 Task: Search one way flight ticket for 3 adults, 3 children in premium economy from Pellston: Pellston Regional/emmet County Airport to Gillette: Gillette Campbell County Airport on 5-1-2023. Choice of flights is Spirit. Number of bags: 1 carry on bag. Price is upto 74000. Outbound departure time preference is 15:30.
Action: Mouse moved to (291, 401)
Screenshot: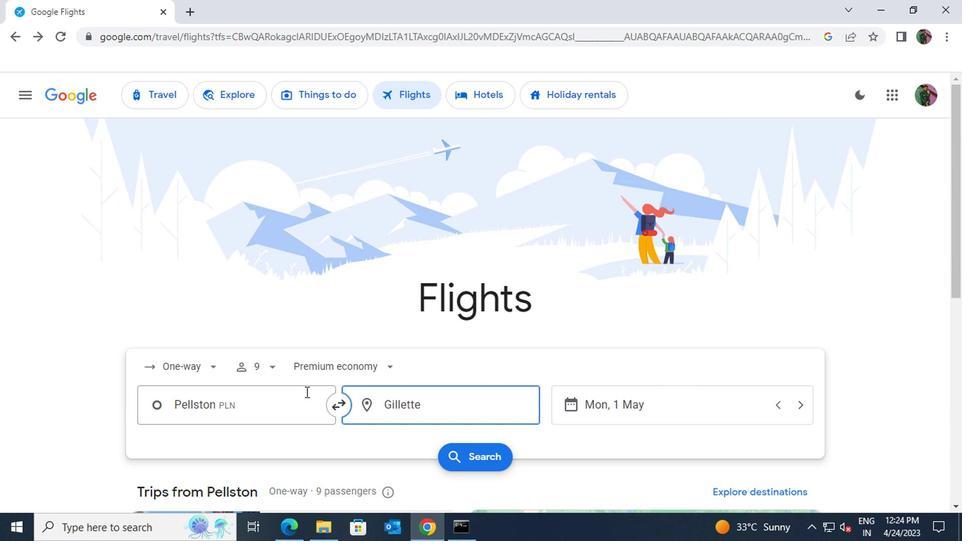 
Action: Mouse pressed left at (291, 401)
Screenshot: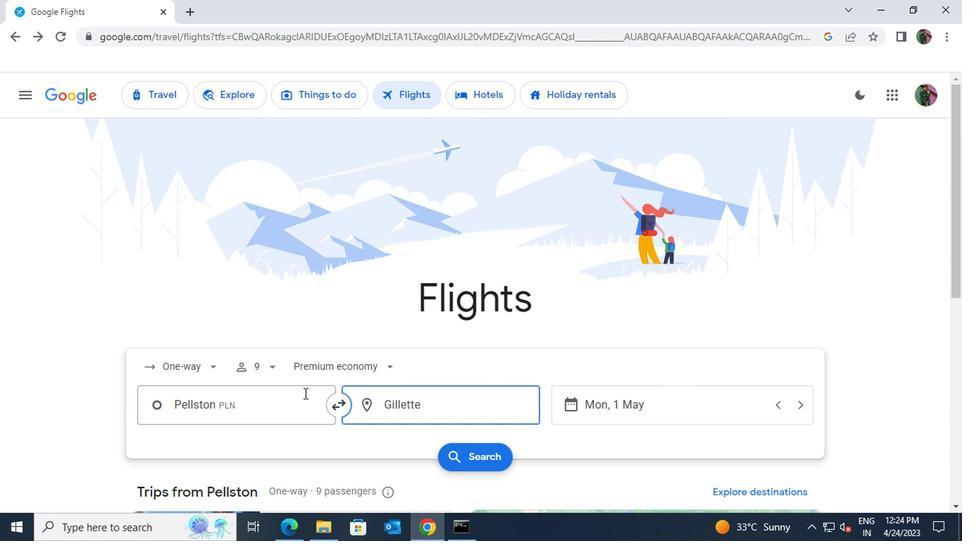 
Action: Key pressed pellston
Screenshot: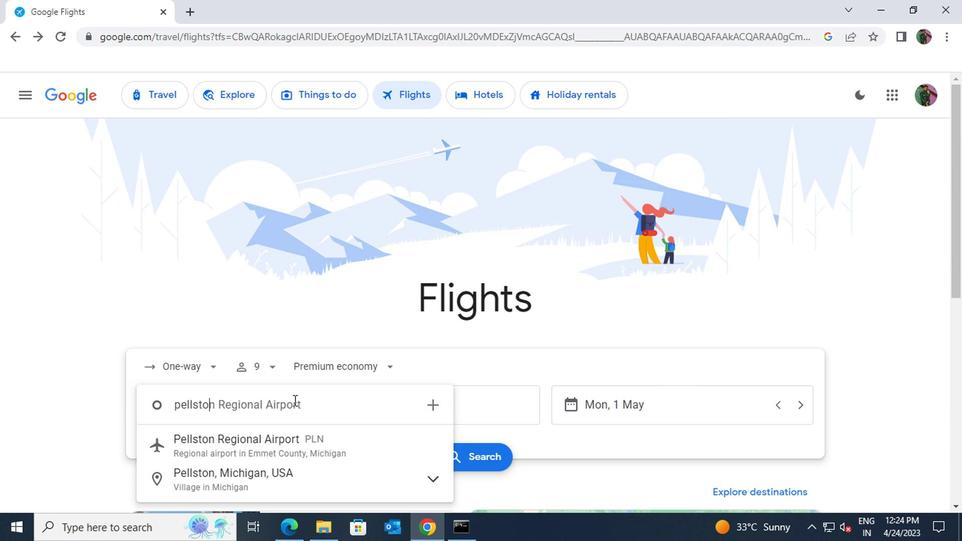 
Action: Mouse moved to (329, 455)
Screenshot: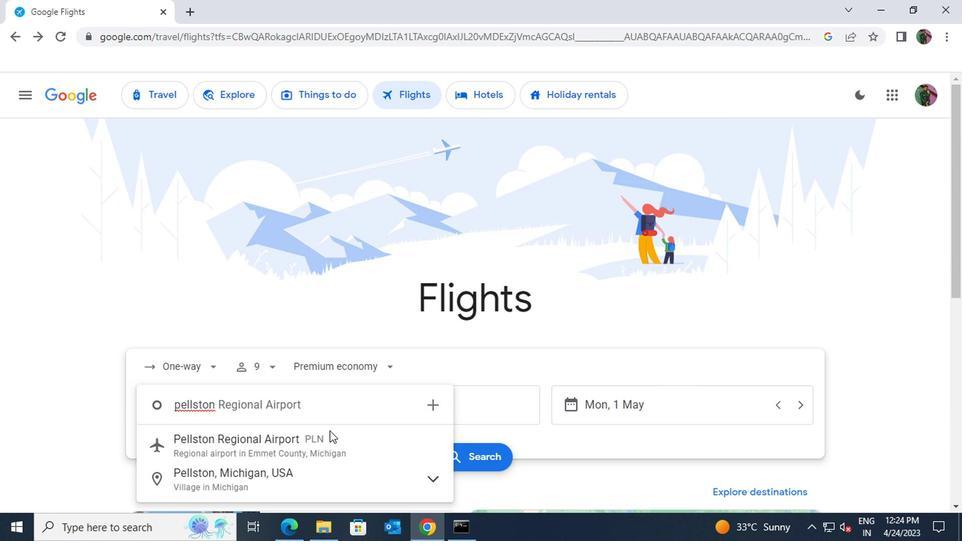 
Action: Mouse pressed left at (329, 455)
Screenshot: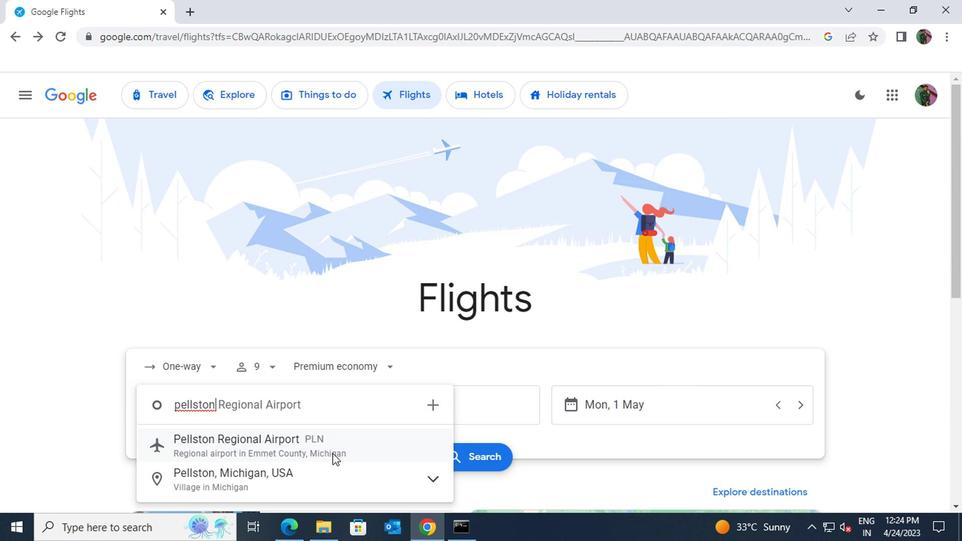 
Action: Mouse moved to (422, 409)
Screenshot: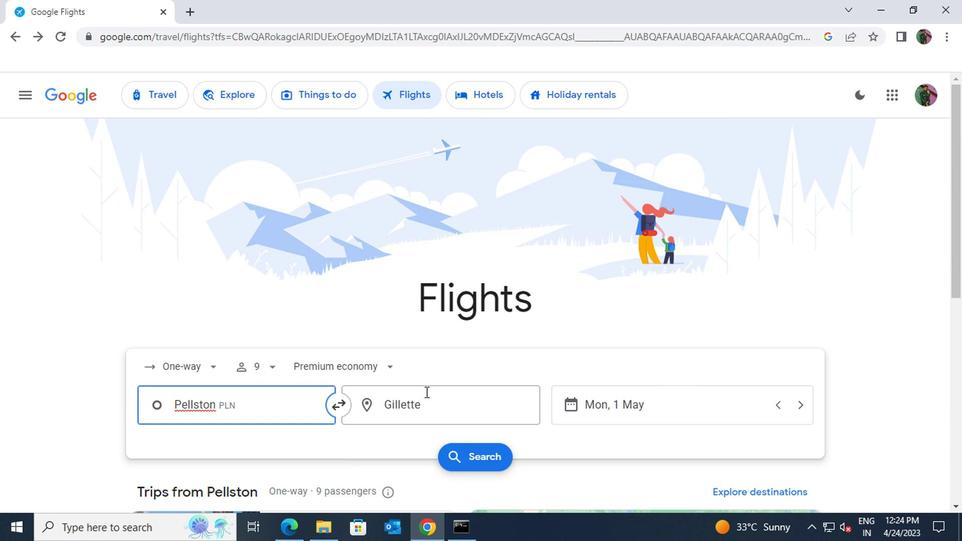 
Action: Mouse pressed left at (422, 409)
Screenshot: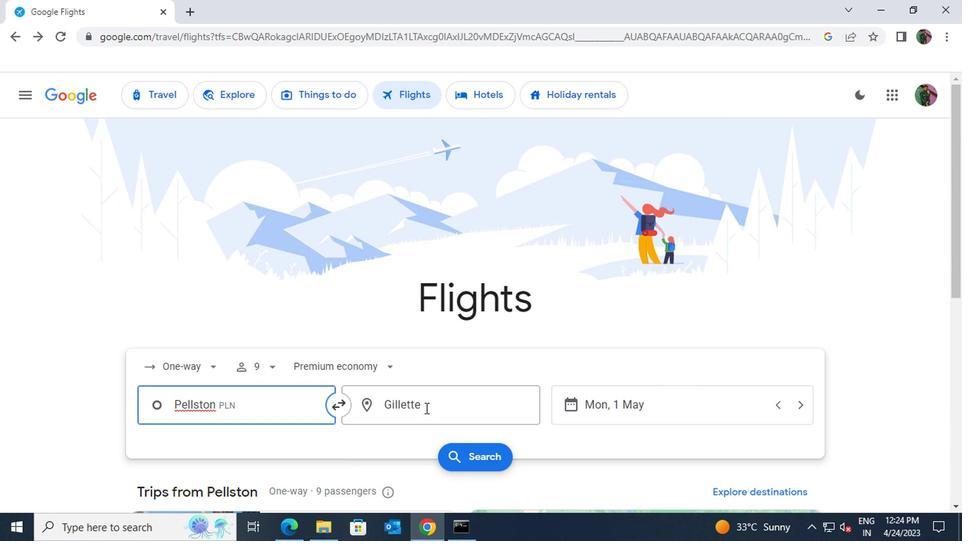 
Action: Key pressed gillete
Screenshot: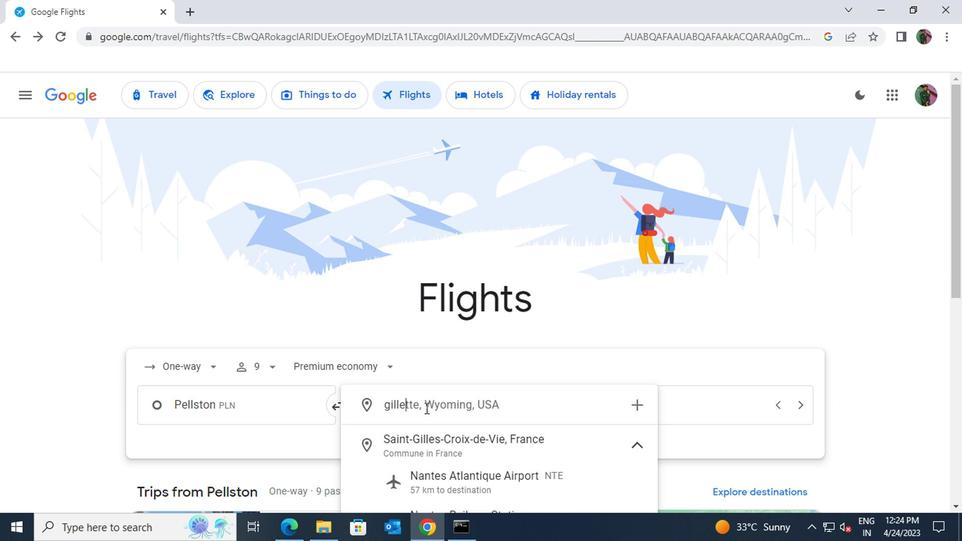 
Action: Mouse moved to (431, 447)
Screenshot: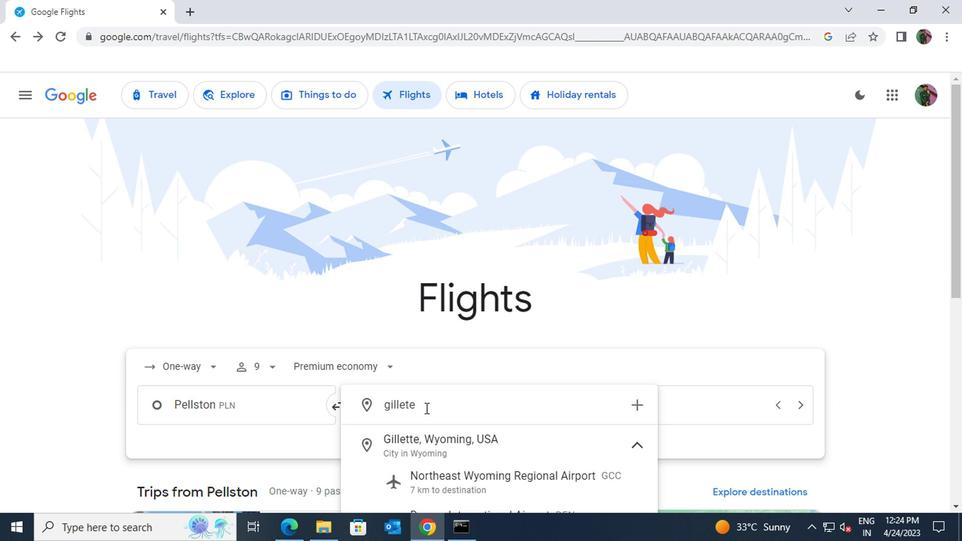 
Action: Mouse pressed left at (431, 447)
Screenshot: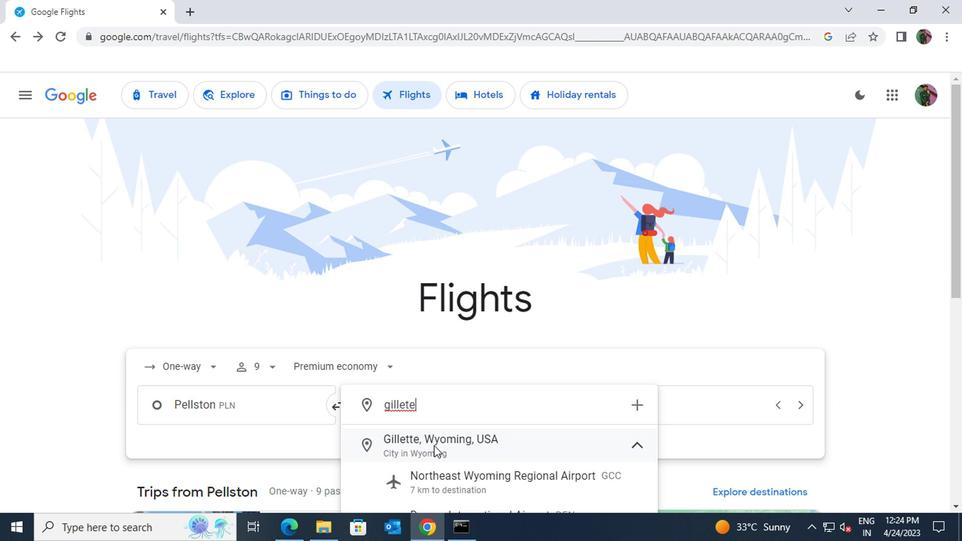 
Action: Mouse moved to (272, 366)
Screenshot: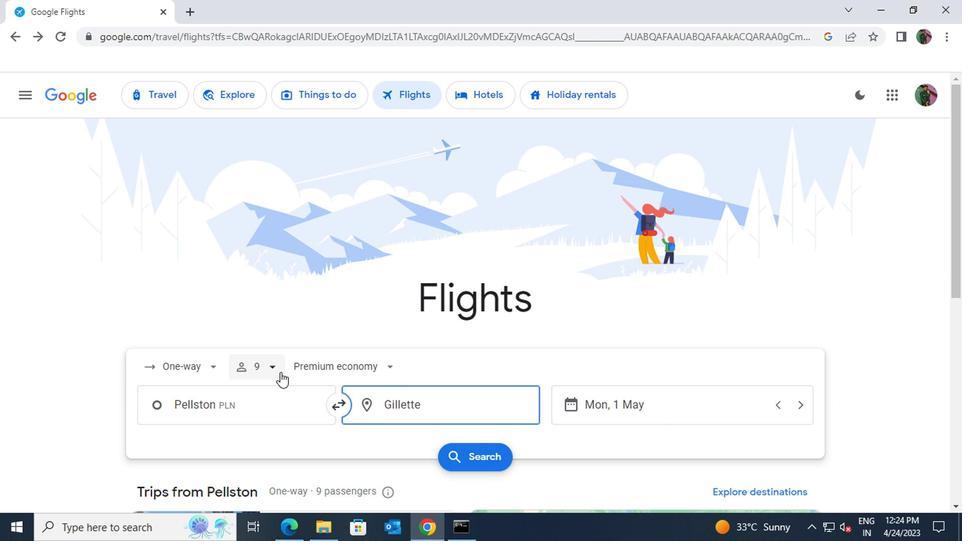 
Action: Mouse pressed left at (272, 366)
Screenshot: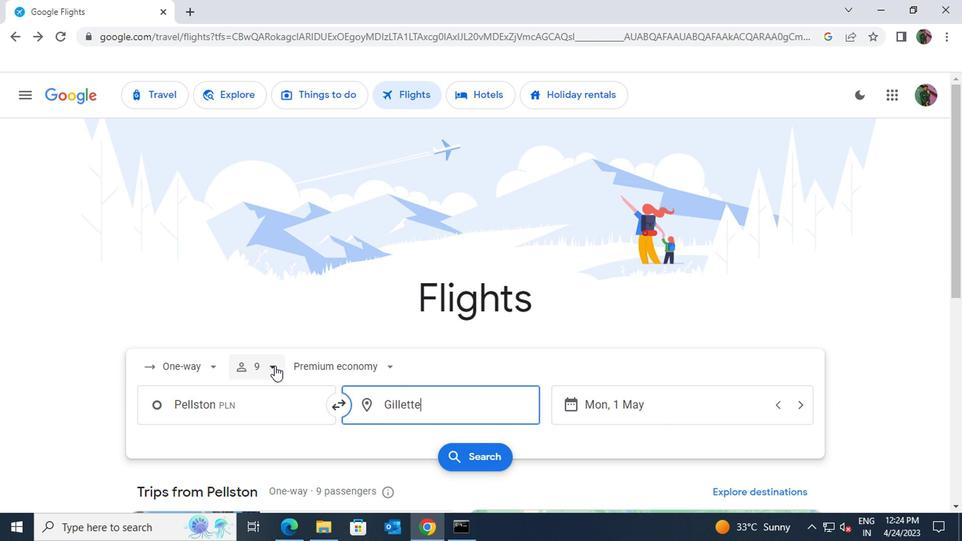 
Action: Mouse moved to (316, 404)
Screenshot: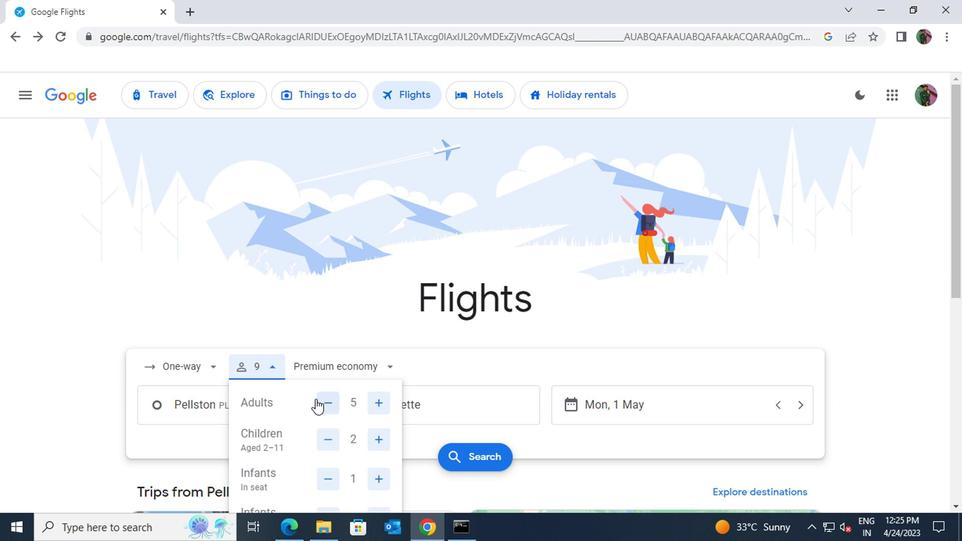
Action: Mouse pressed left at (316, 404)
Screenshot: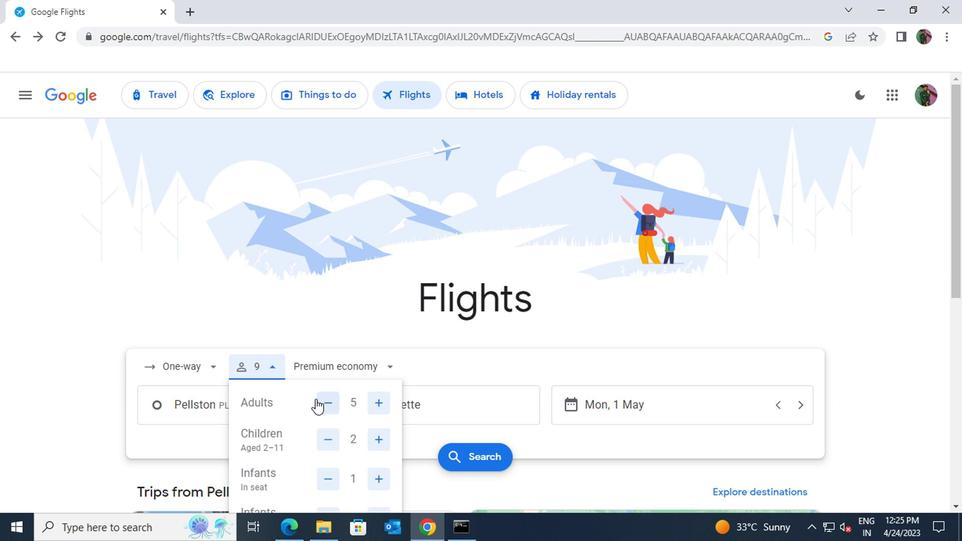
Action: Mouse moved to (318, 406)
Screenshot: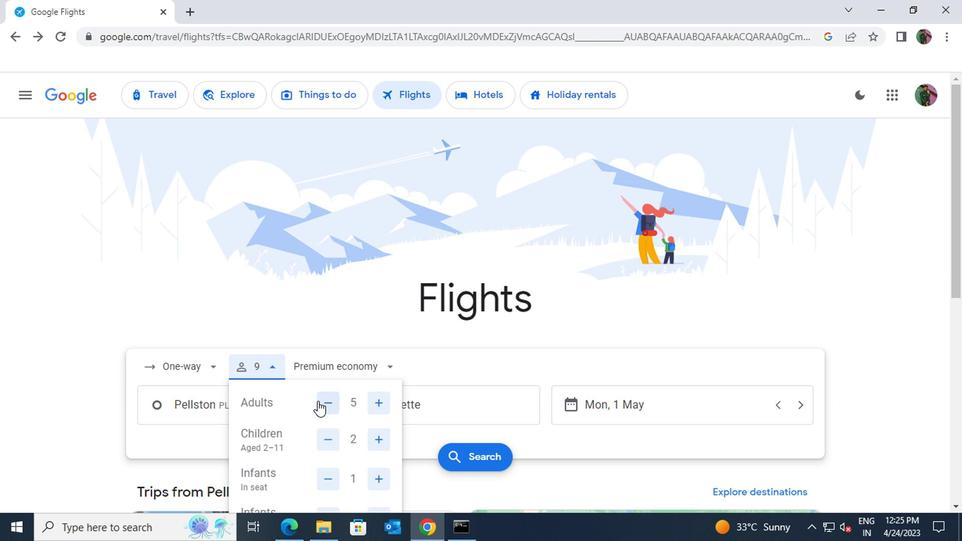
Action: Mouse pressed left at (318, 406)
Screenshot: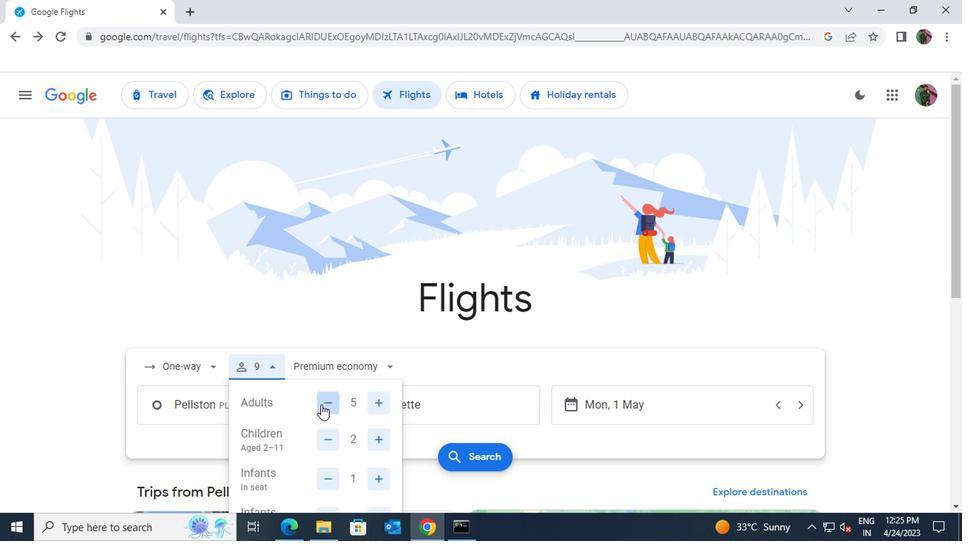 
Action: Mouse moved to (379, 435)
Screenshot: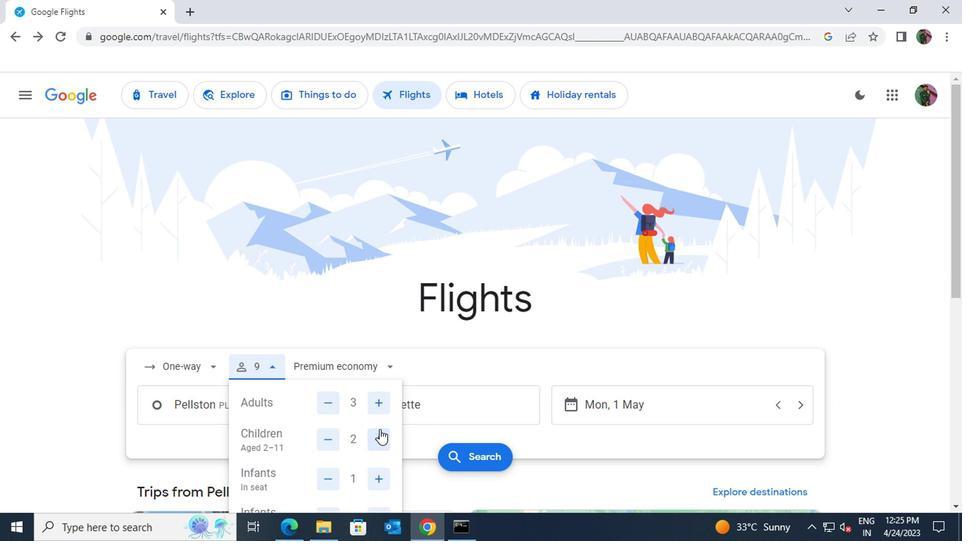
Action: Mouse pressed left at (379, 435)
Screenshot: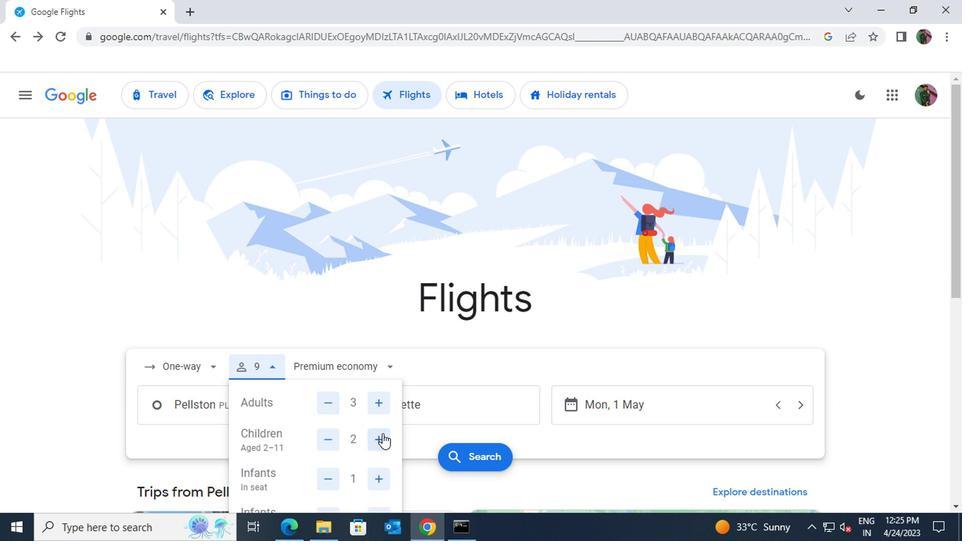 
Action: Mouse scrolled (379, 435) with delta (0, 0)
Screenshot: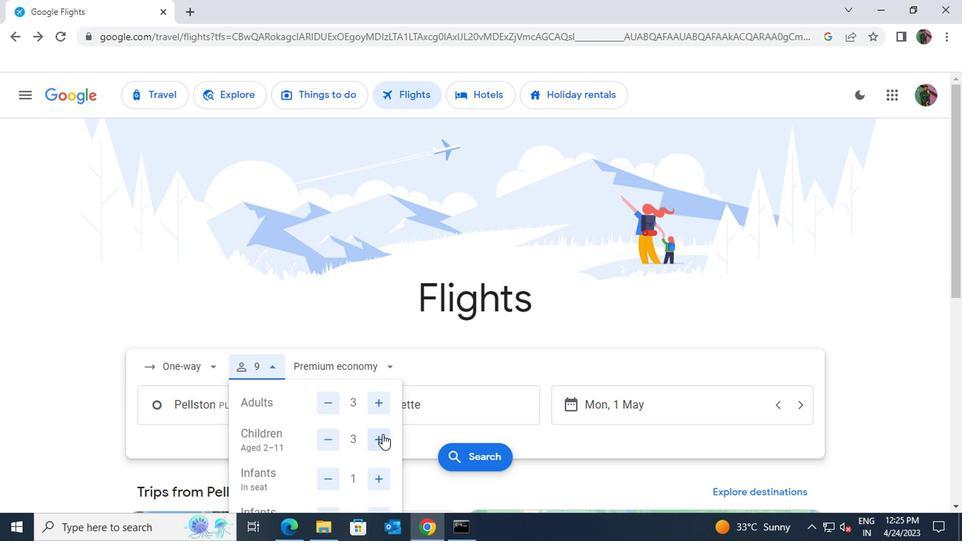 
Action: Mouse moved to (328, 406)
Screenshot: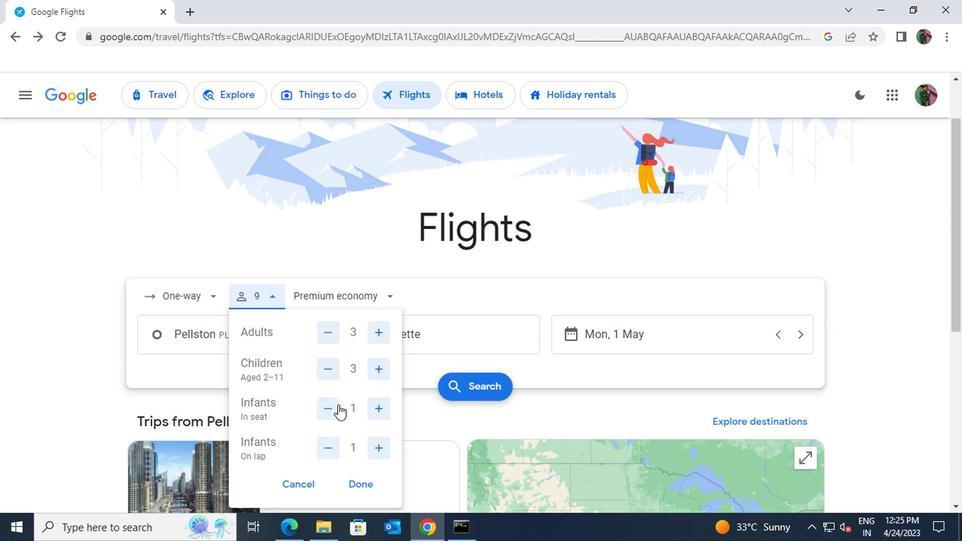 
Action: Mouse pressed left at (328, 406)
Screenshot: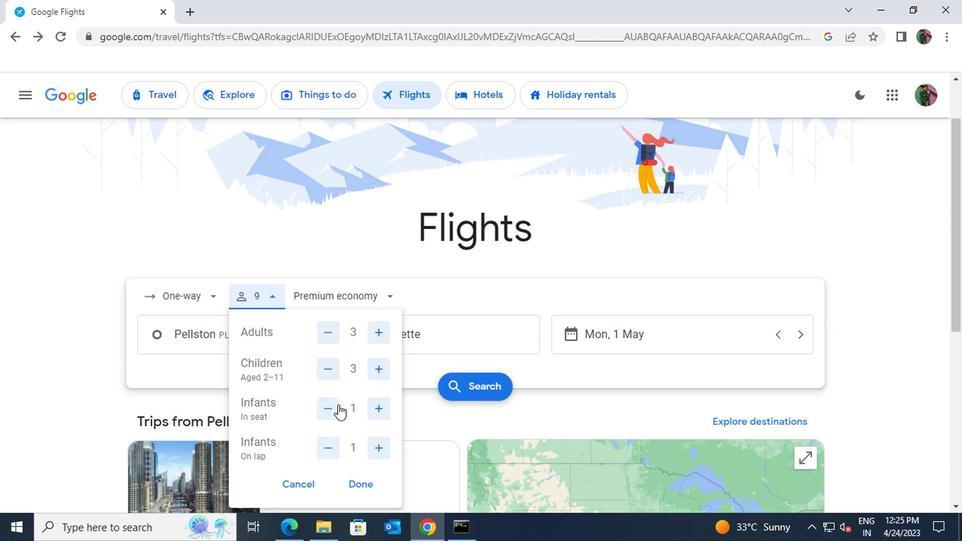 
Action: Mouse moved to (321, 445)
Screenshot: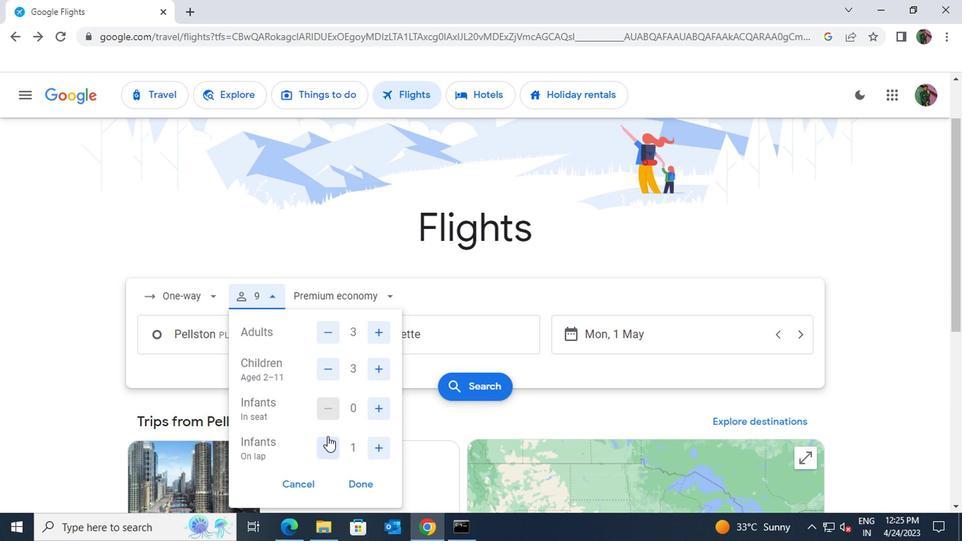
Action: Mouse pressed left at (321, 445)
Screenshot: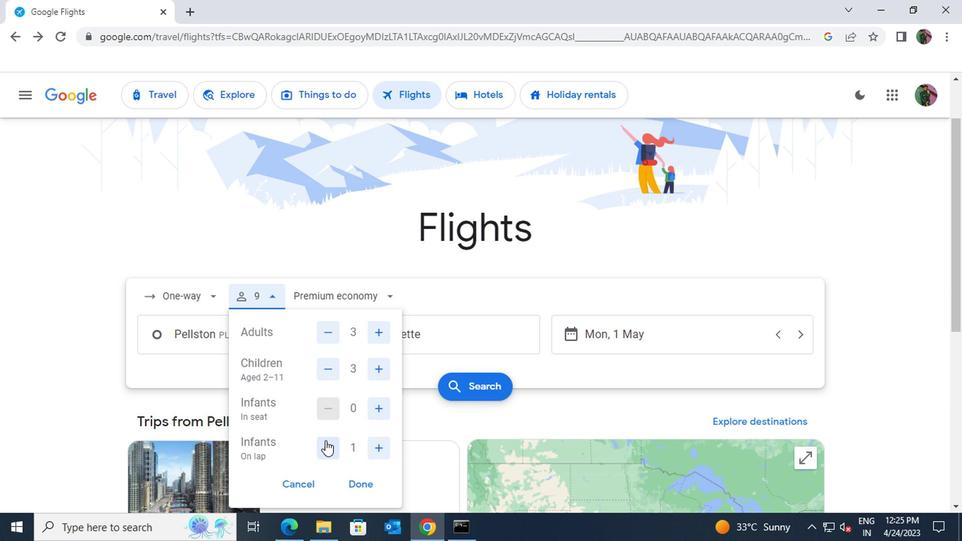 
Action: Mouse moved to (345, 488)
Screenshot: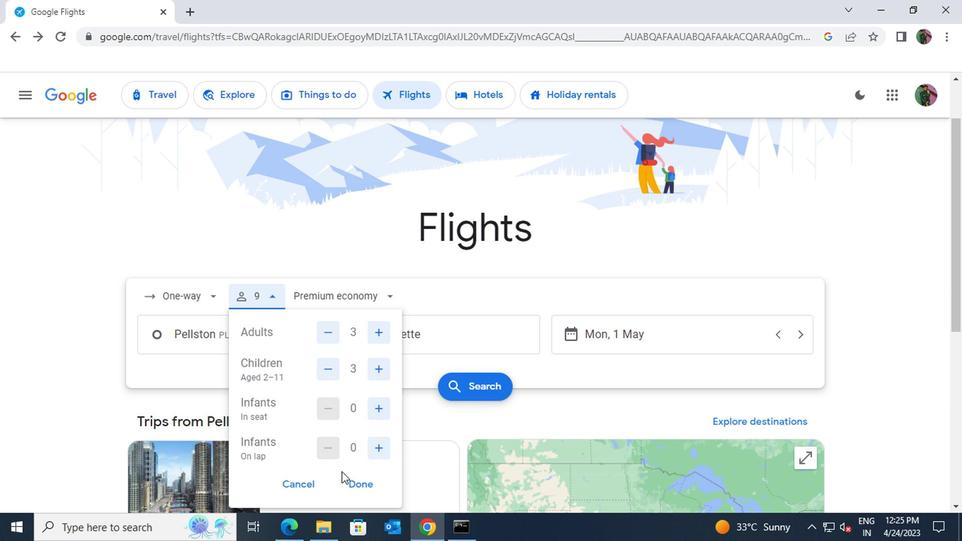 
Action: Mouse pressed left at (345, 488)
Screenshot: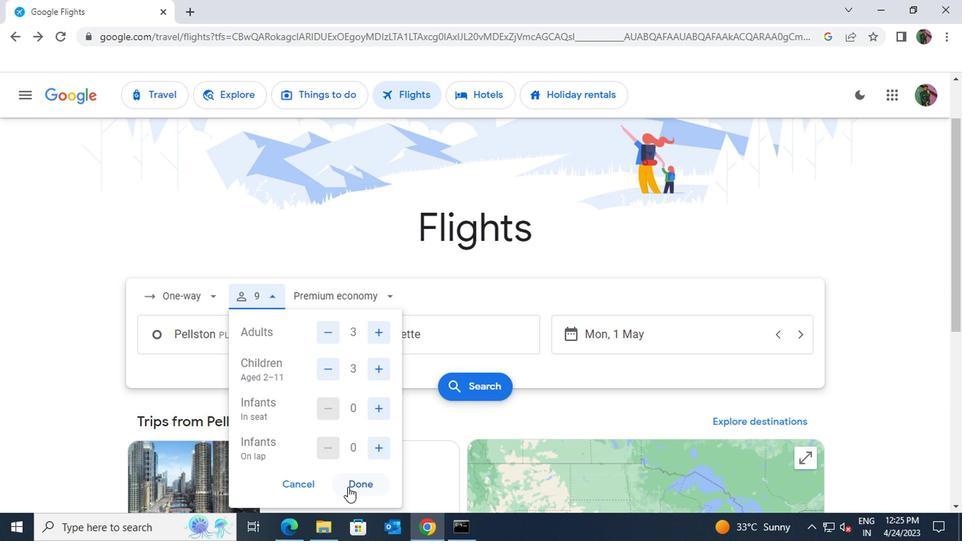
Action: Mouse moved to (384, 296)
Screenshot: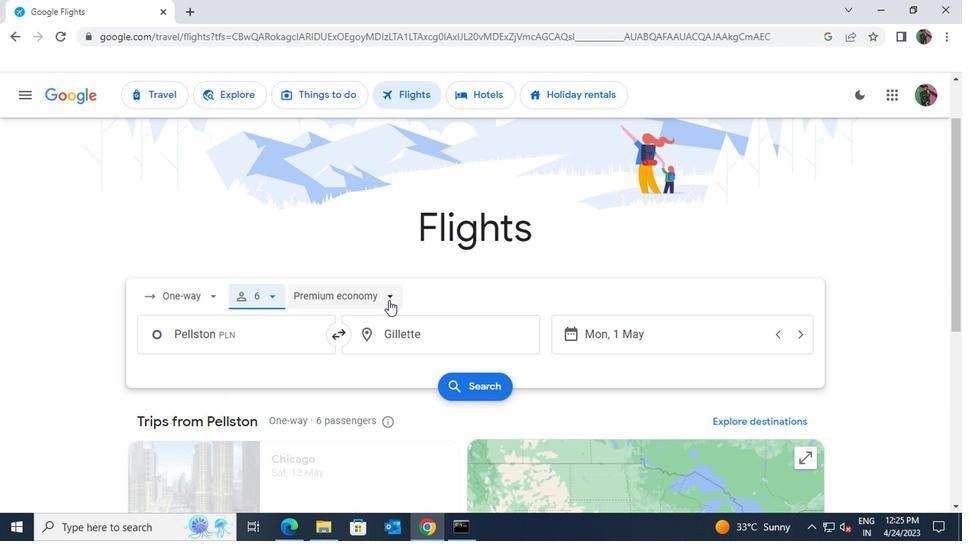 
Action: Mouse pressed left at (384, 296)
Screenshot: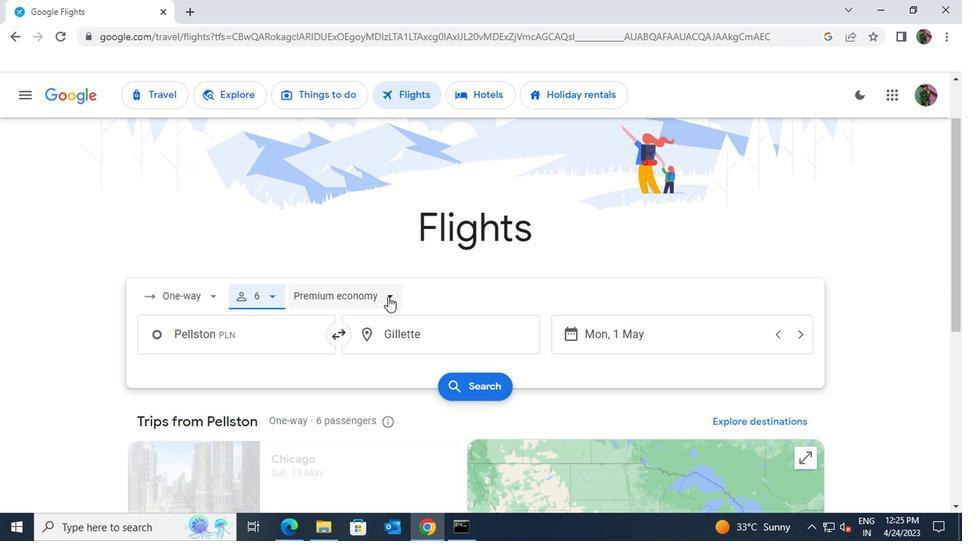 
Action: Mouse moved to (368, 361)
Screenshot: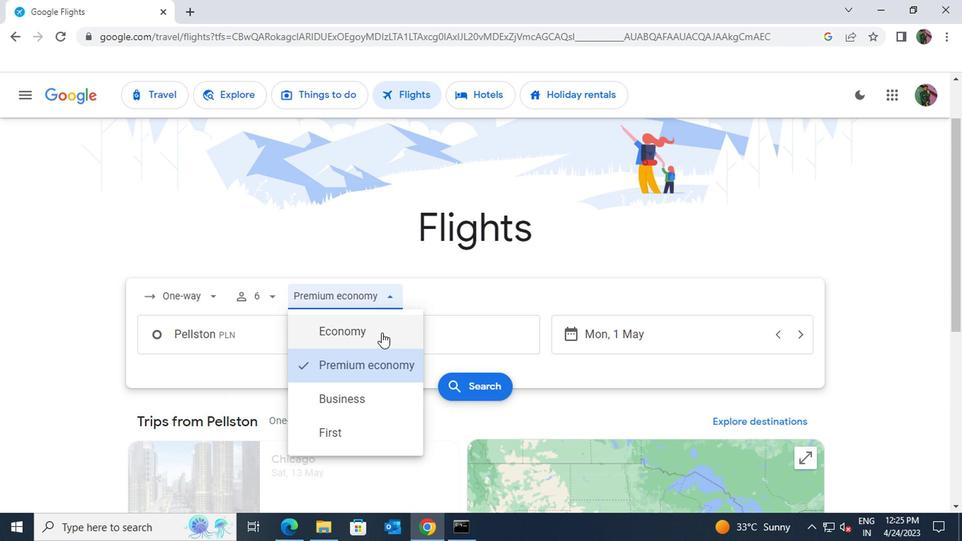 
Action: Mouse pressed left at (368, 361)
Screenshot: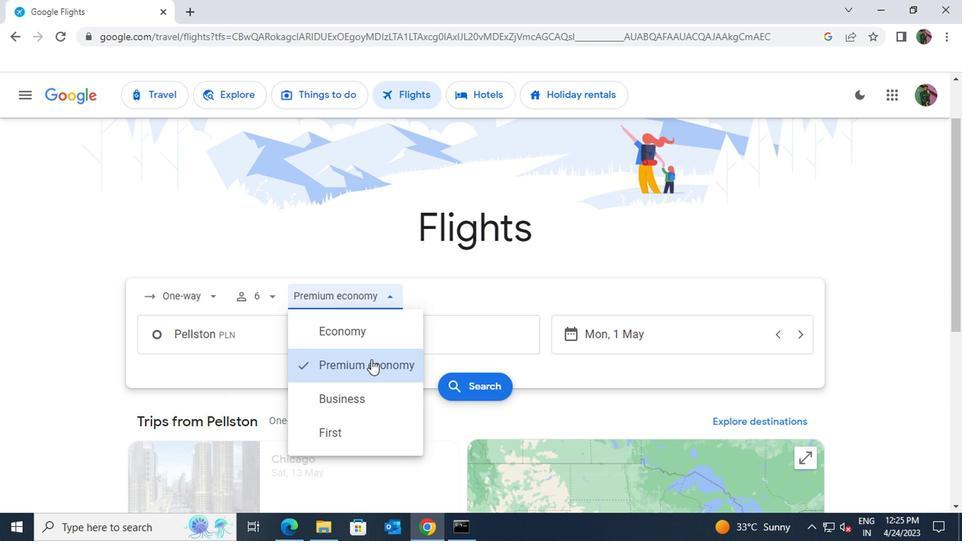 
Action: Mouse moved to (572, 331)
Screenshot: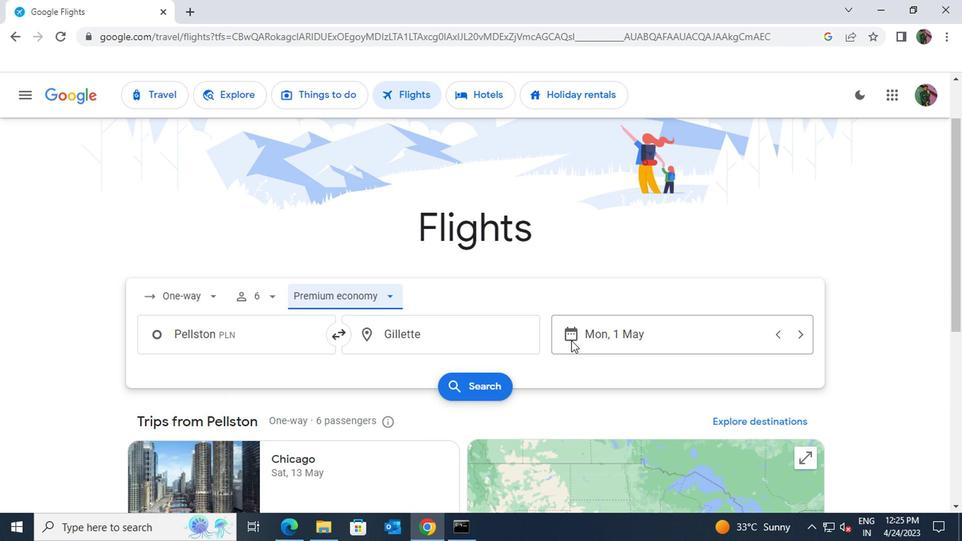 
Action: Mouse pressed left at (572, 331)
Screenshot: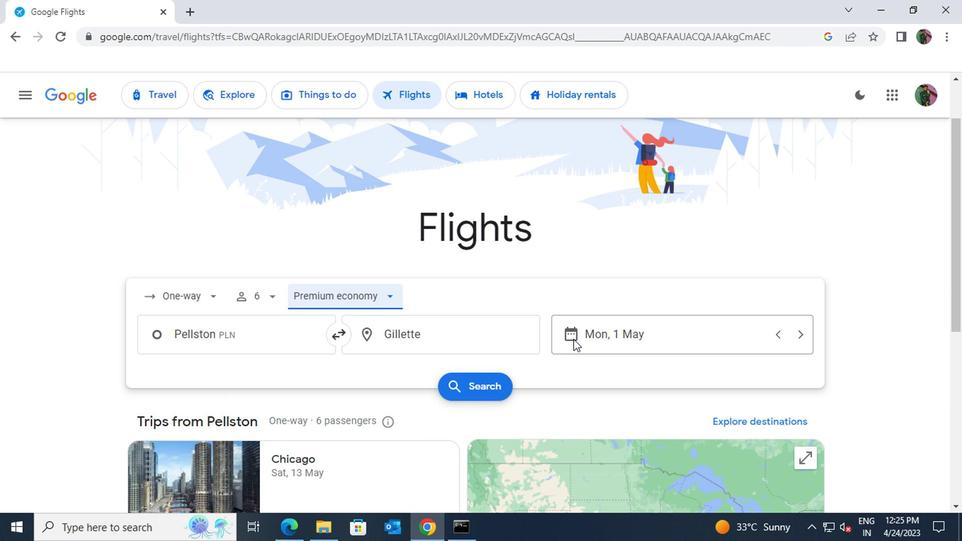 
Action: Mouse moved to (612, 257)
Screenshot: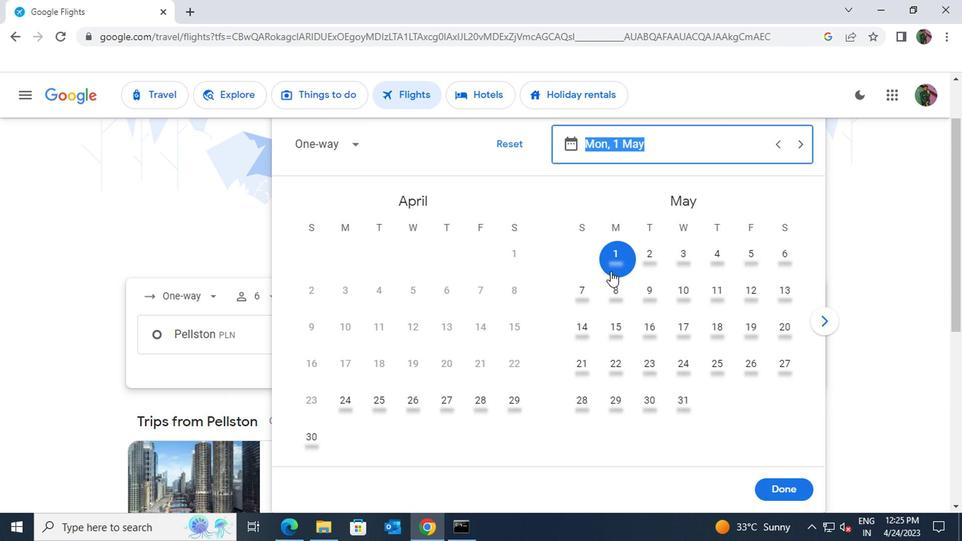 
Action: Mouse pressed left at (612, 257)
Screenshot: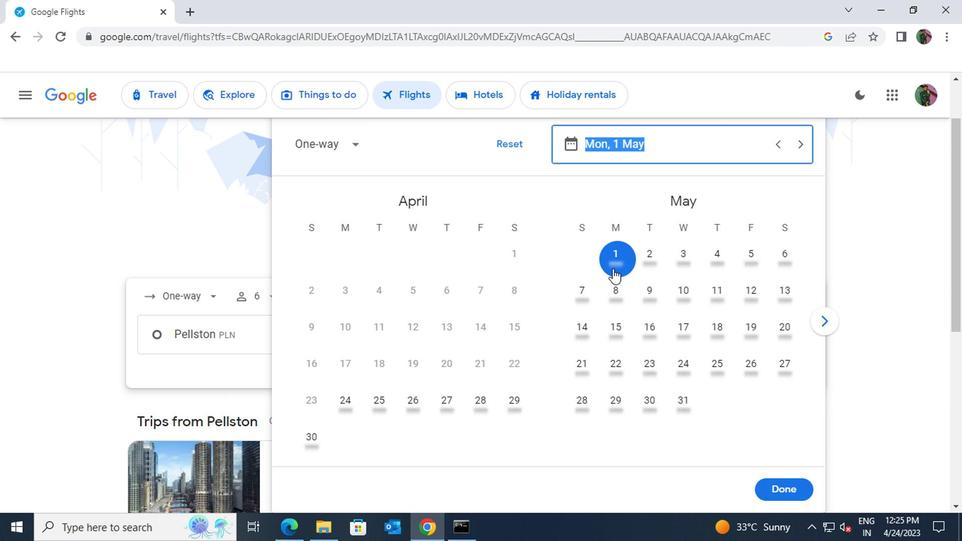 
Action: Mouse moved to (764, 481)
Screenshot: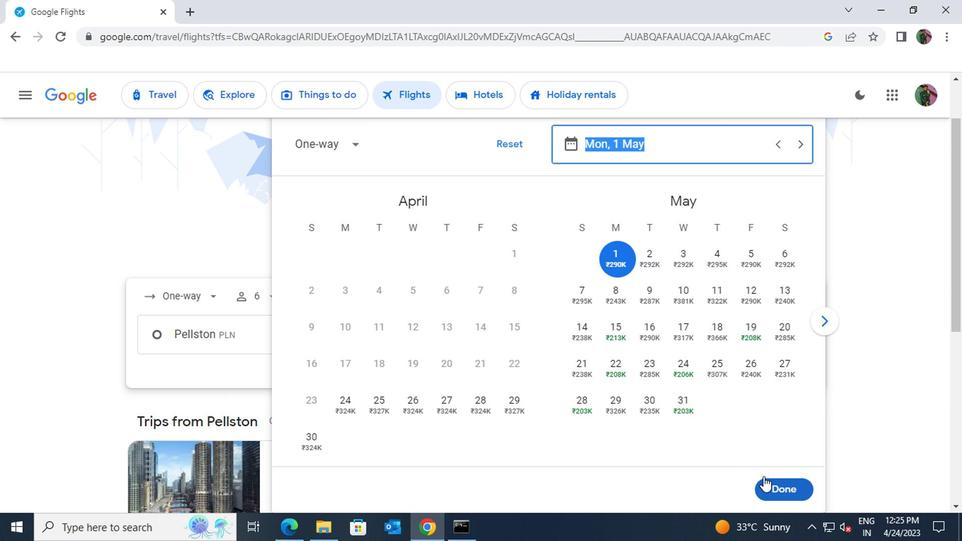 
Action: Mouse pressed left at (764, 481)
Screenshot: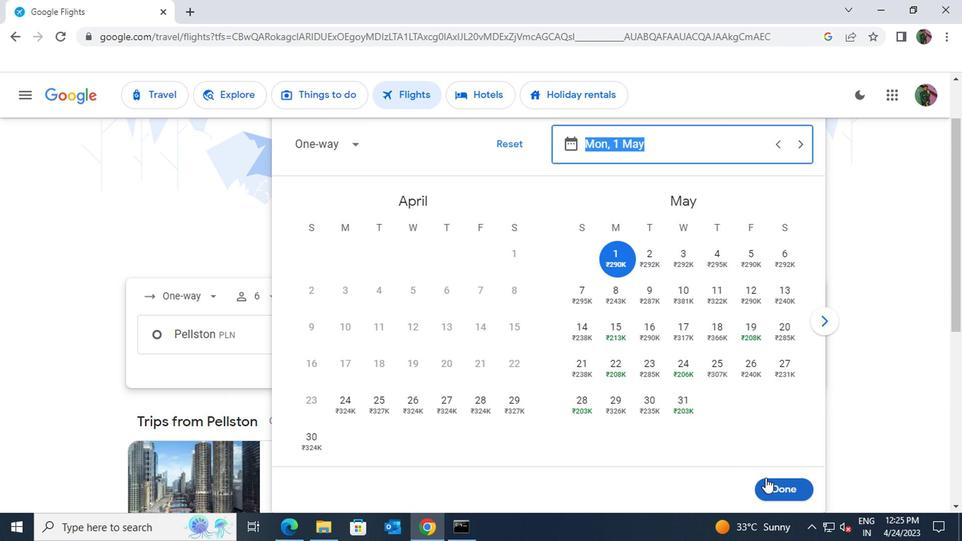 
Action: Mouse moved to (485, 390)
Screenshot: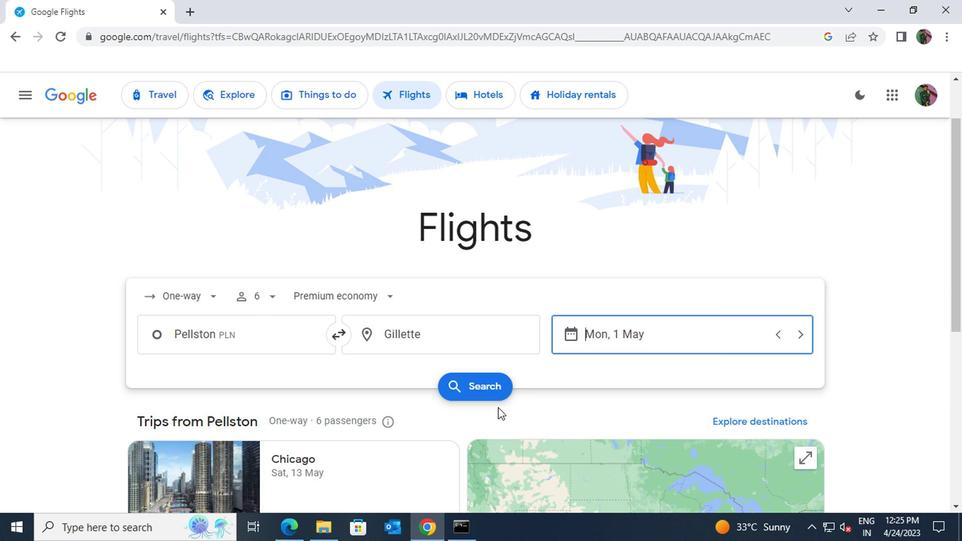 
Action: Mouse pressed left at (485, 390)
Screenshot: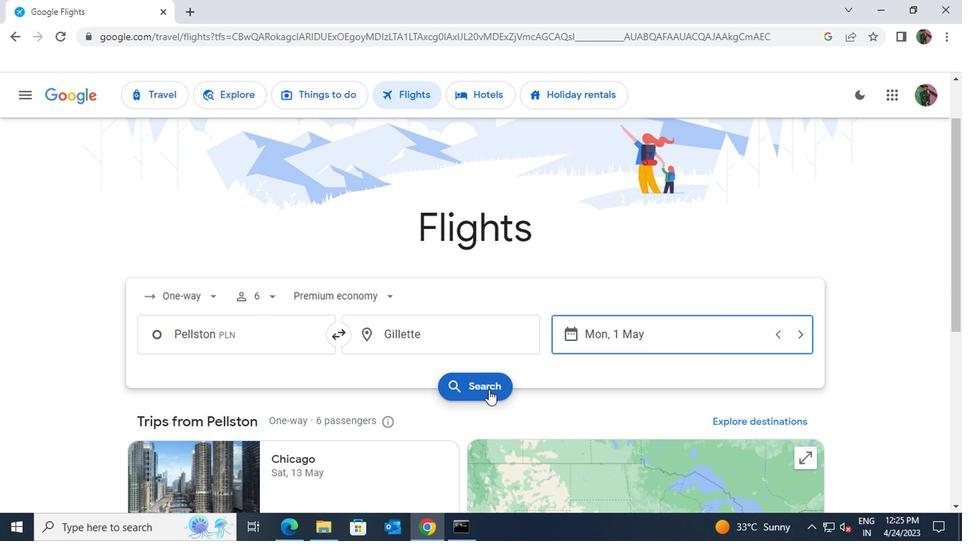 
Action: Mouse moved to (373, 229)
Screenshot: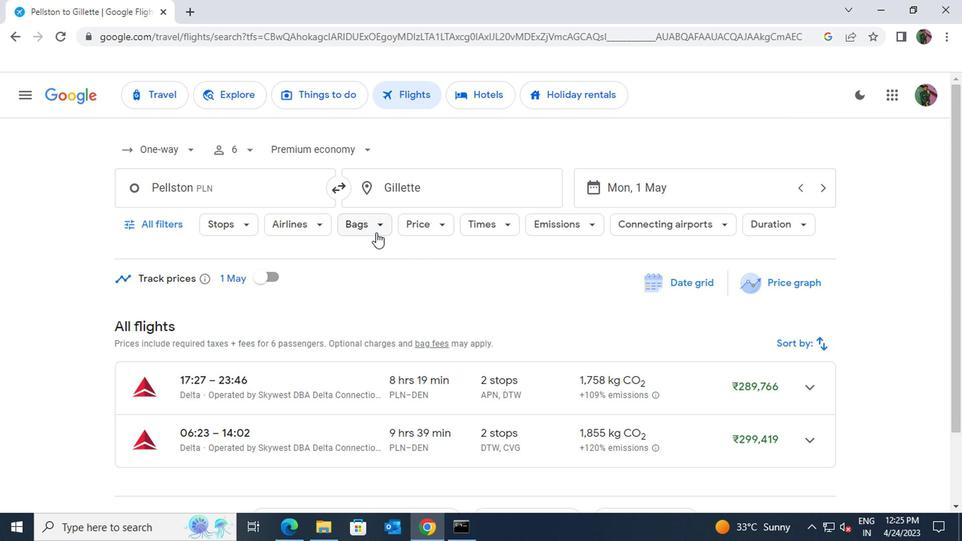 
Action: Mouse pressed left at (373, 229)
Screenshot: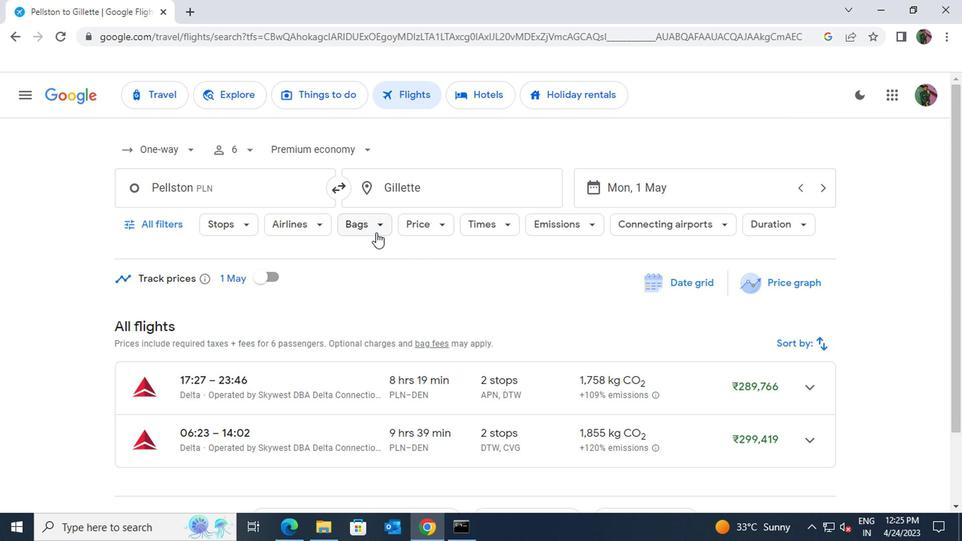 
Action: Mouse moved to (557, 325)
Screenshot: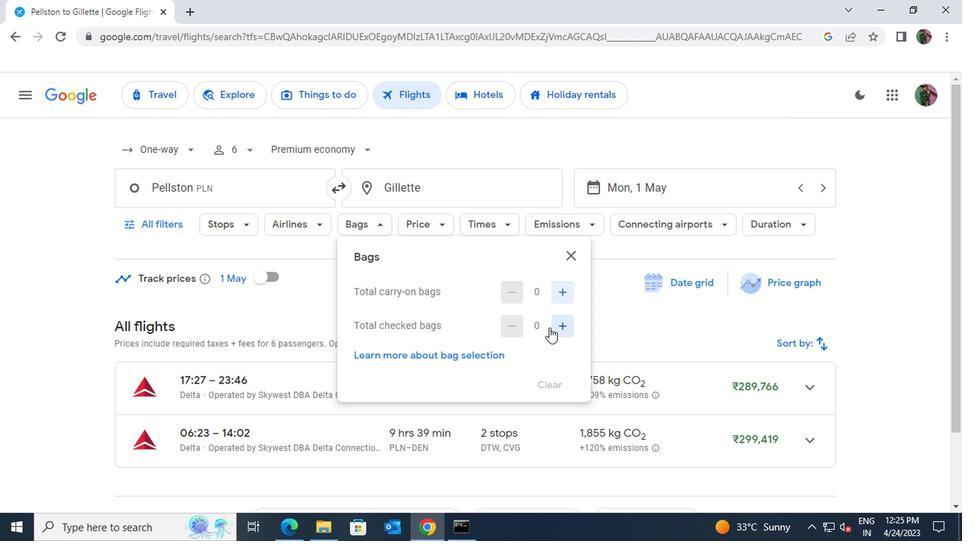 
Action: Mouse pressed left at (557, 325)
Screenshot: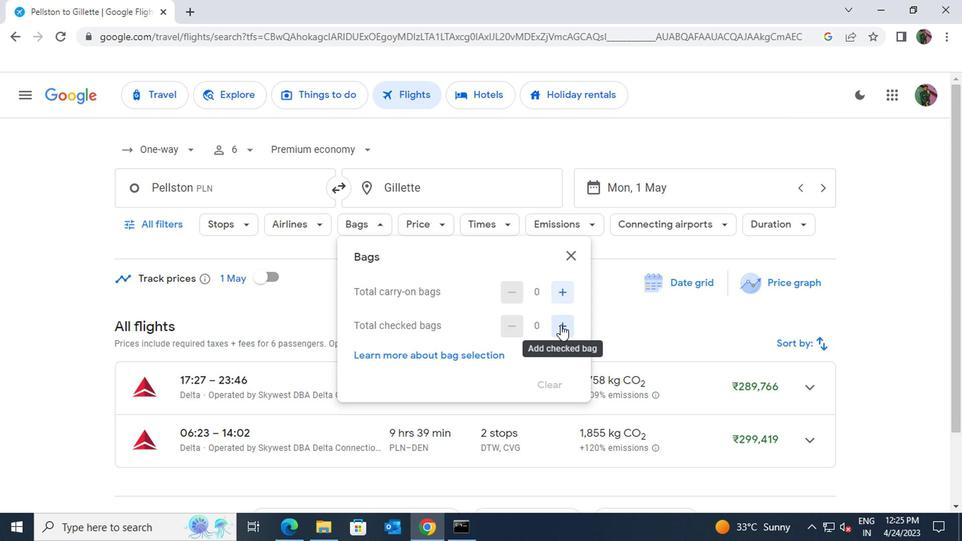 
Action: Mouse moved to (564, 255)
Screenshot: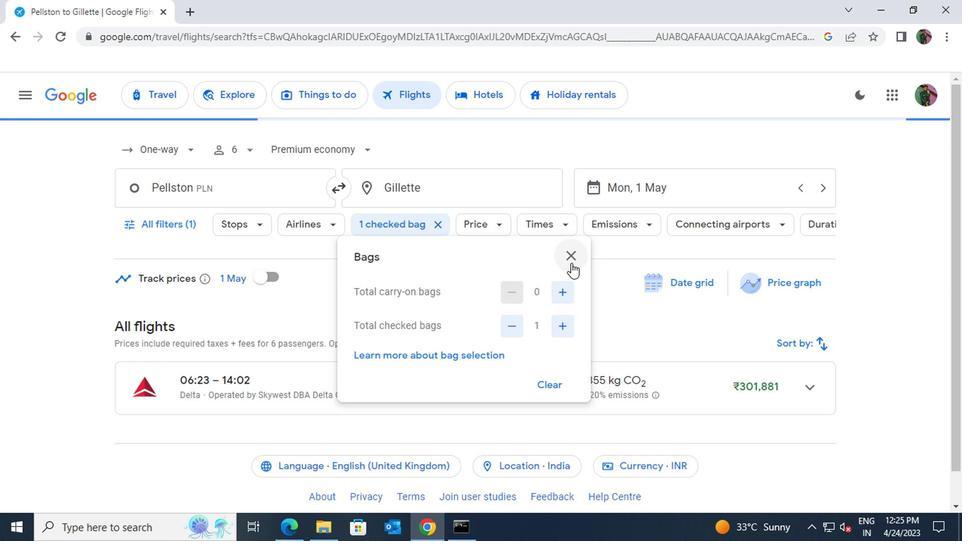 
Action: Mouse pressed left at (564, 255)
Screenshot: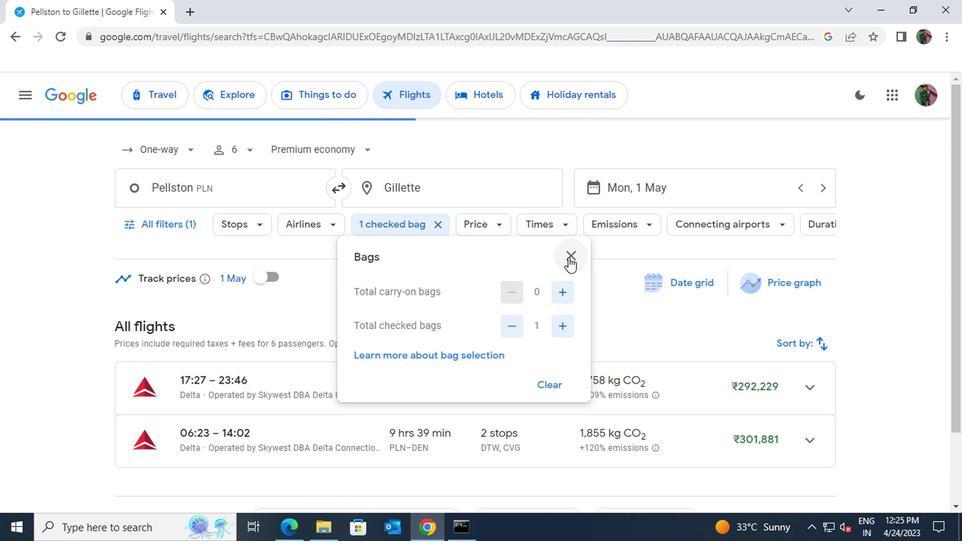 
Action: Mouse moved to (496, 225)
Screenshot: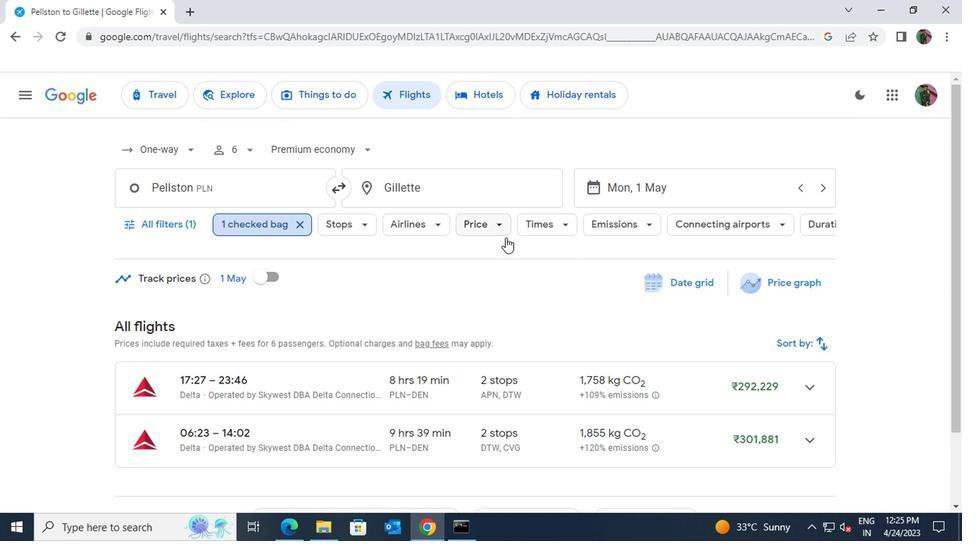 
Action: Mouse pressed left at (496, 225)
Screenshot: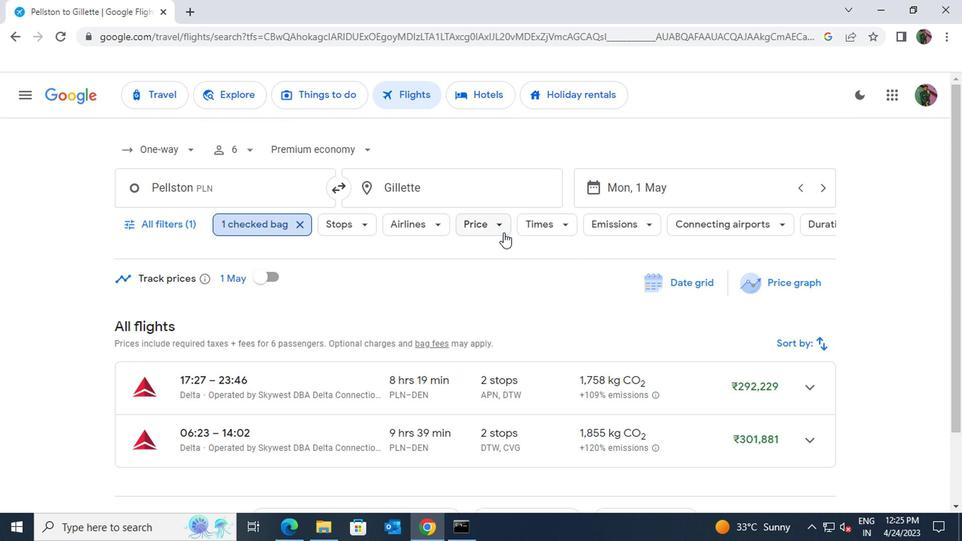 
Action: Mouse moved to (675, 318)
Screenshot: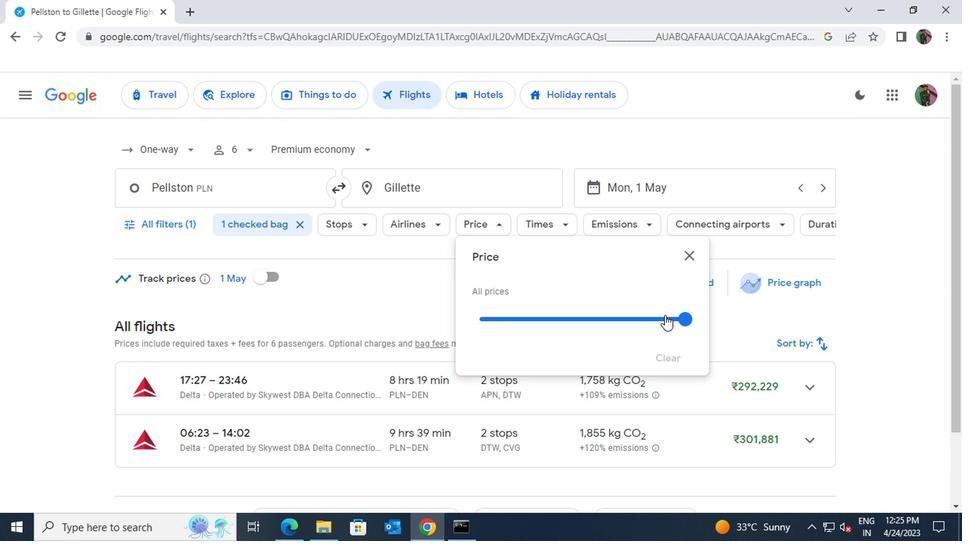 
Action: Mouse pressed left at (675, 318)
Screenshot: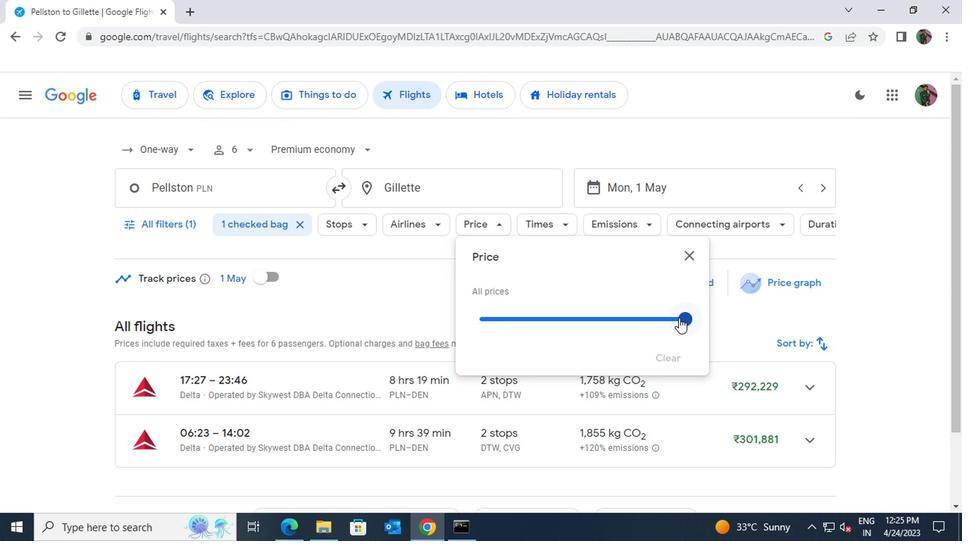 
Action: Mouse moved to (689, 257)
Screenshot: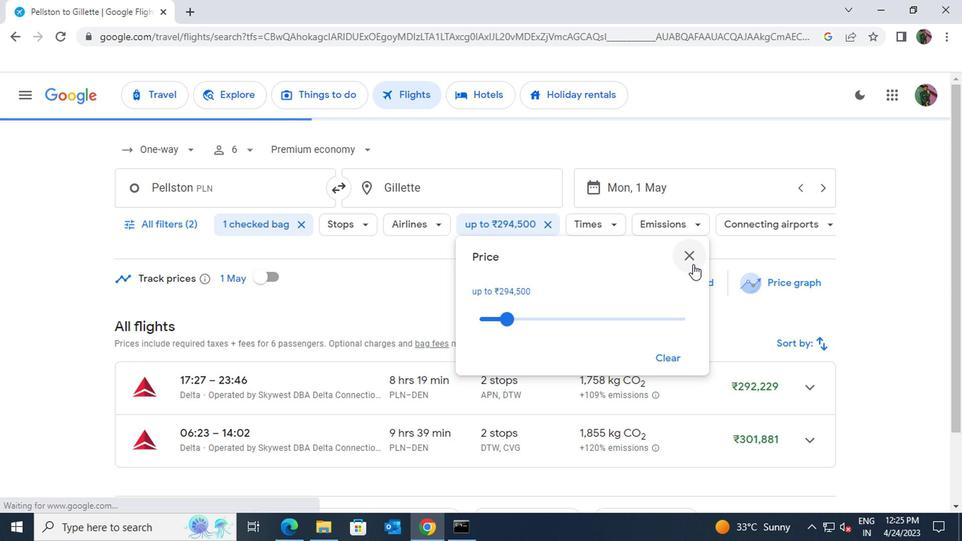 
Action: Mouse pressed left at (689, 257)
Screenshot: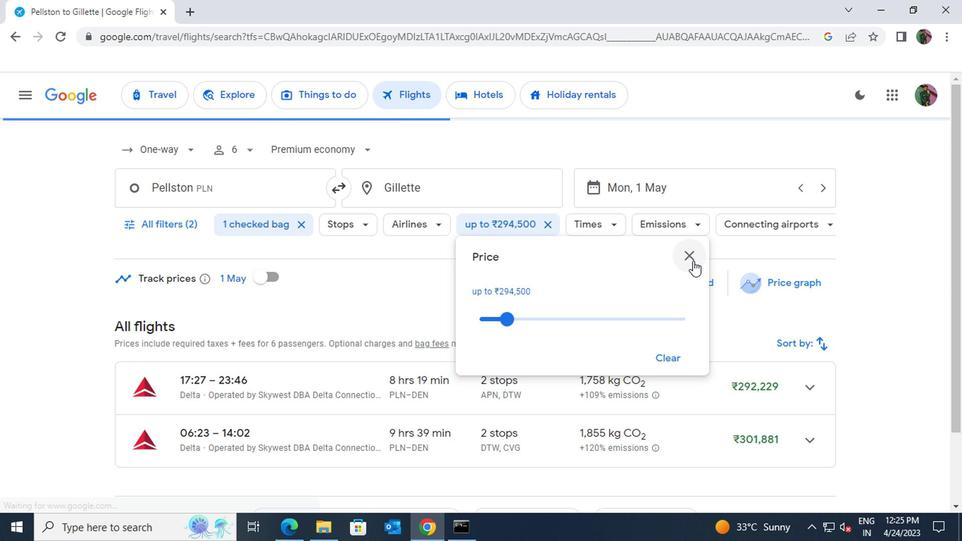 
Action: Mouse moved to (603, 228)
Screenshot: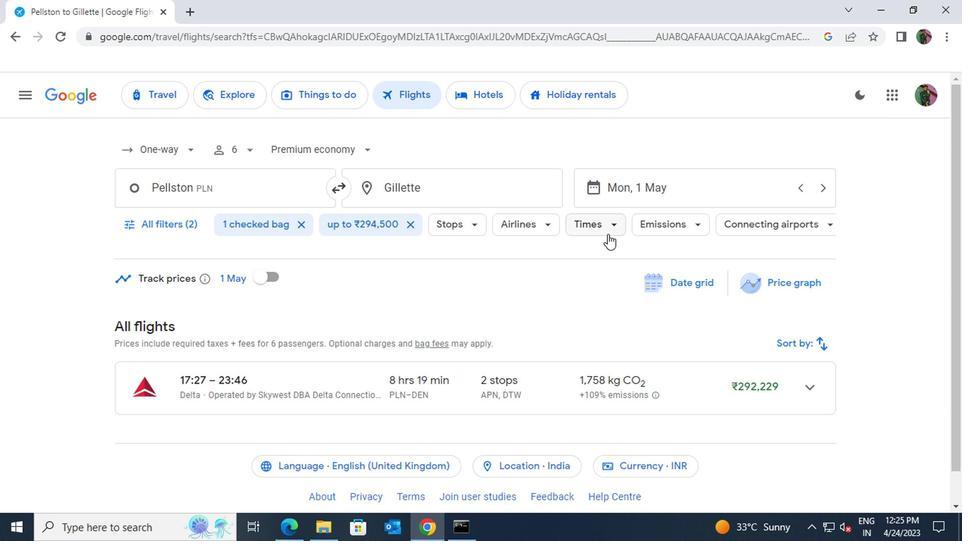 
Action: Mouse pressed left at (603, 228)
Screenshot: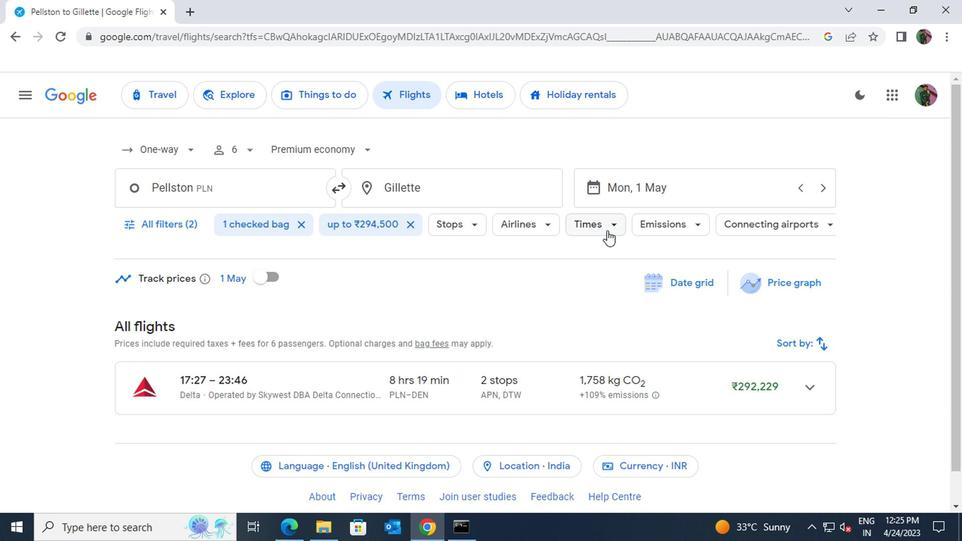 
Action: Mouse moved to (775, 356)
Screenshot: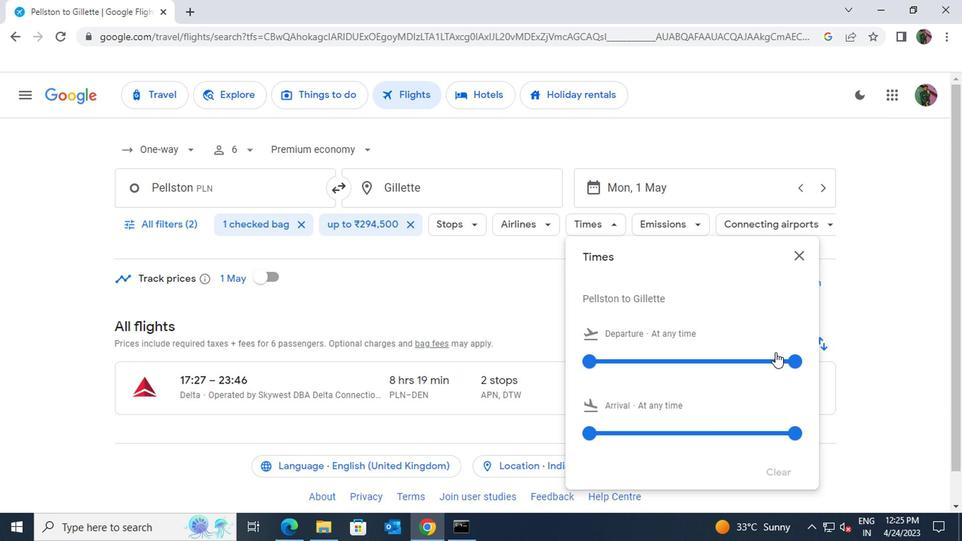 
Action: Mouse pressed left at (775, 356)
Screenshot: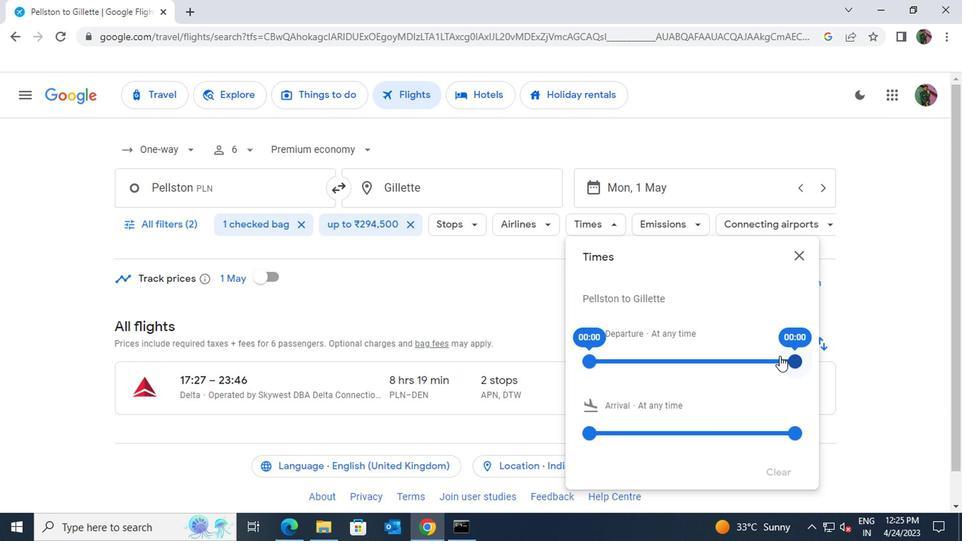 
Action: Mouse moved to (789, 258)
Screenshot: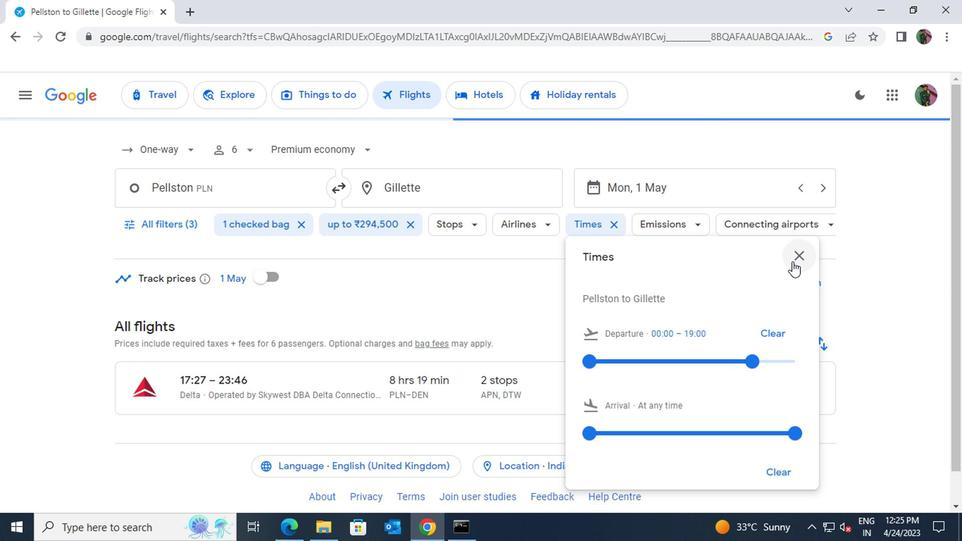 
Action: Mouse pressed left at (789, 258)
Screenshot: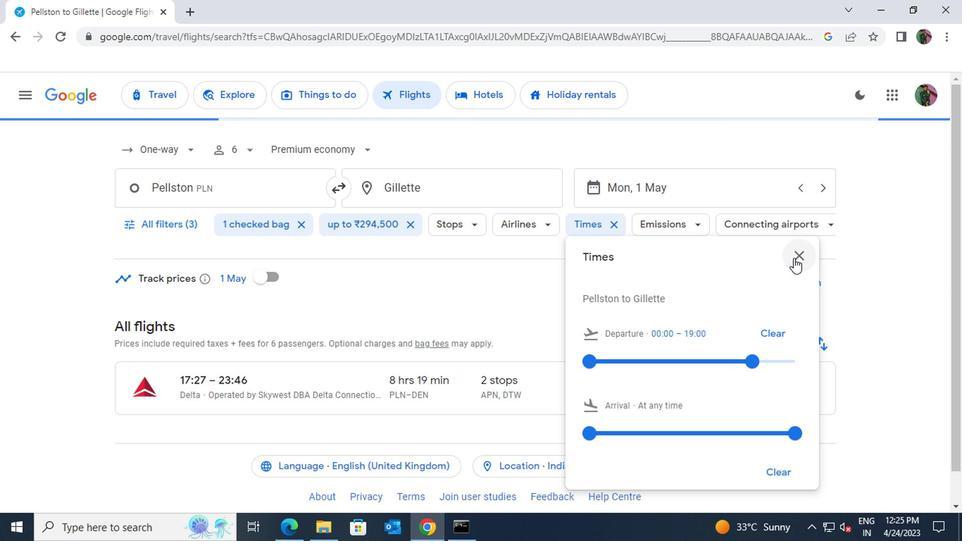 
Action: Mouse moved to (536, 388)
Screenshot: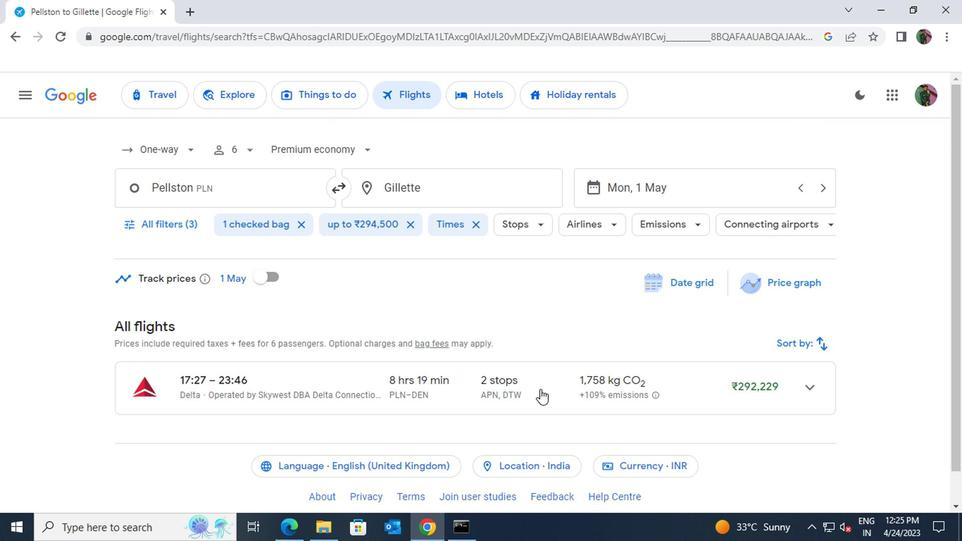 
Action: Mouse pressed left at (536, 388)
Screenshot: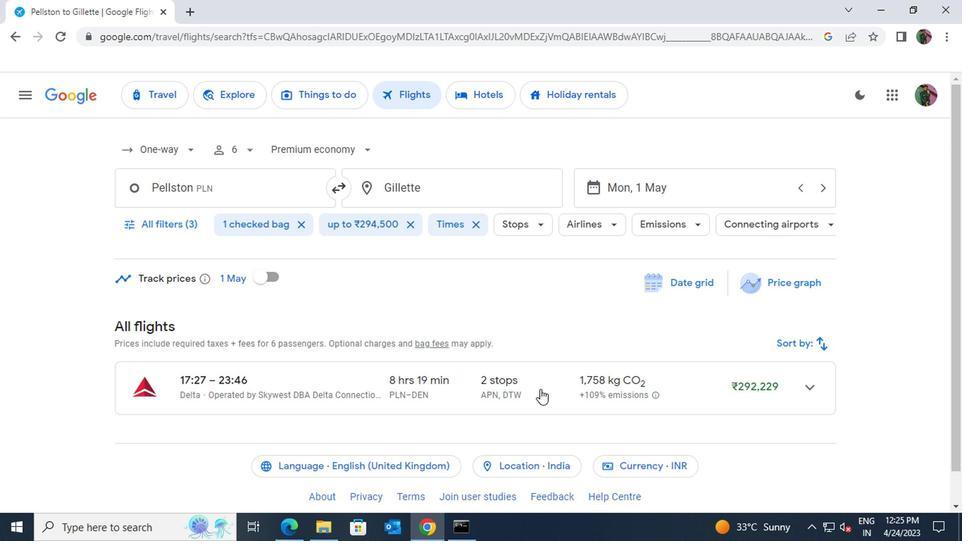 
Action: Mouse moved to (536, 386)
Screenshot: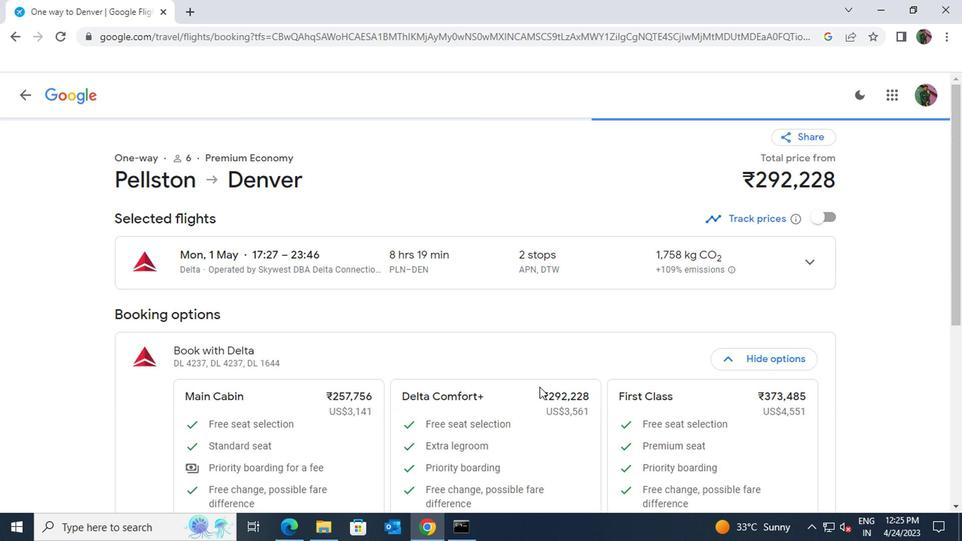 
